 Task: Create a rule from the Routing list, Task moved to a section -> Set Priority in the project ToughWorks , set the section as To-Do and set the priority of the task as  High.
Action: Mouse moved to (64, 262)
Screenshot: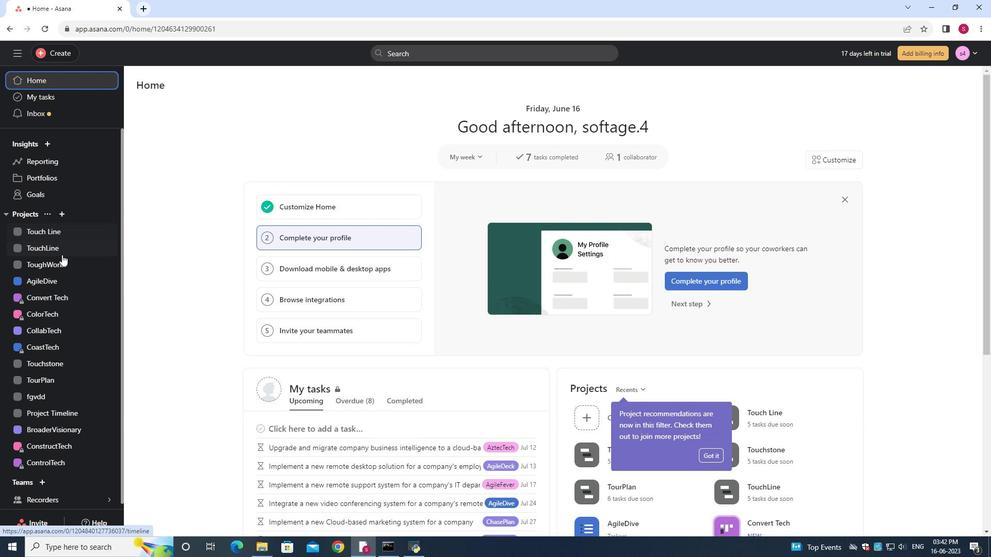 
Action: Mouse pressed left at (64, 262)
Screenshot: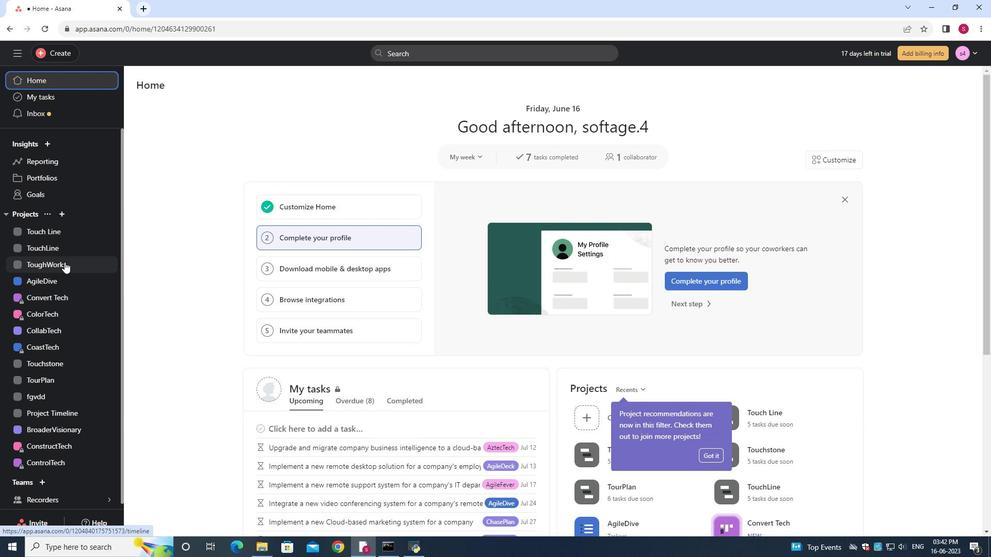 
Action: Mouse moved to (950, 93)
Screenshot: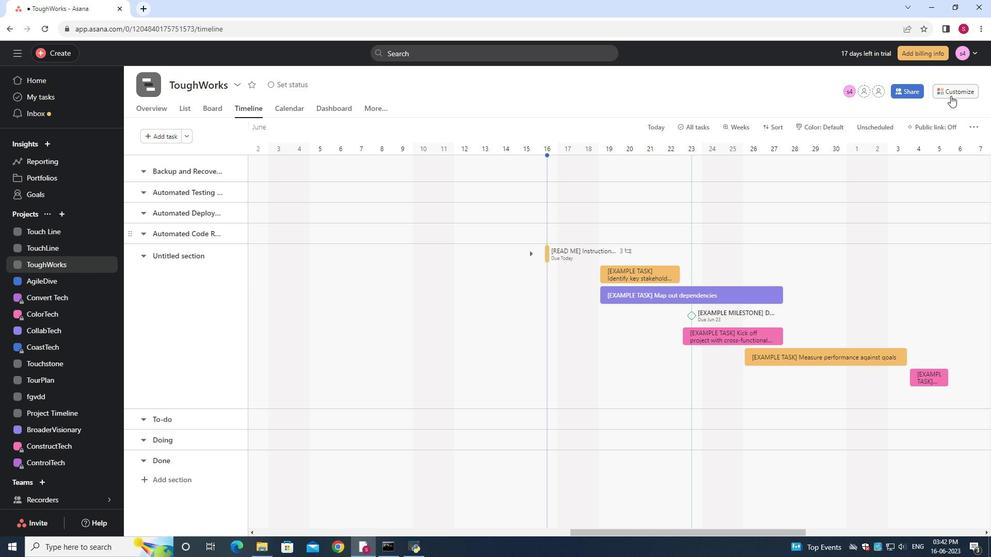 
Action: Mouse pressed left at (950, 93)
Screenshot: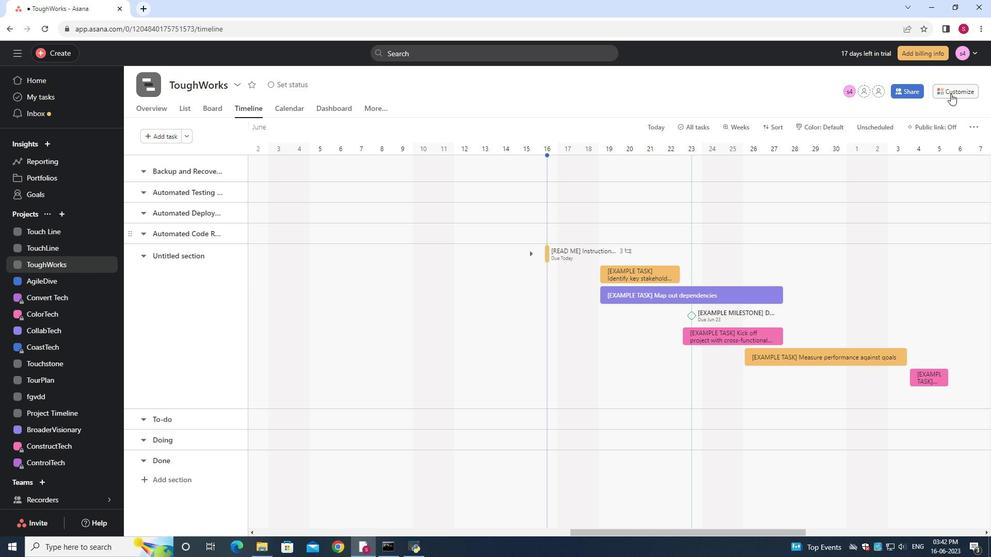 
Action: Mouse moved to (776, 224)
Screenshot: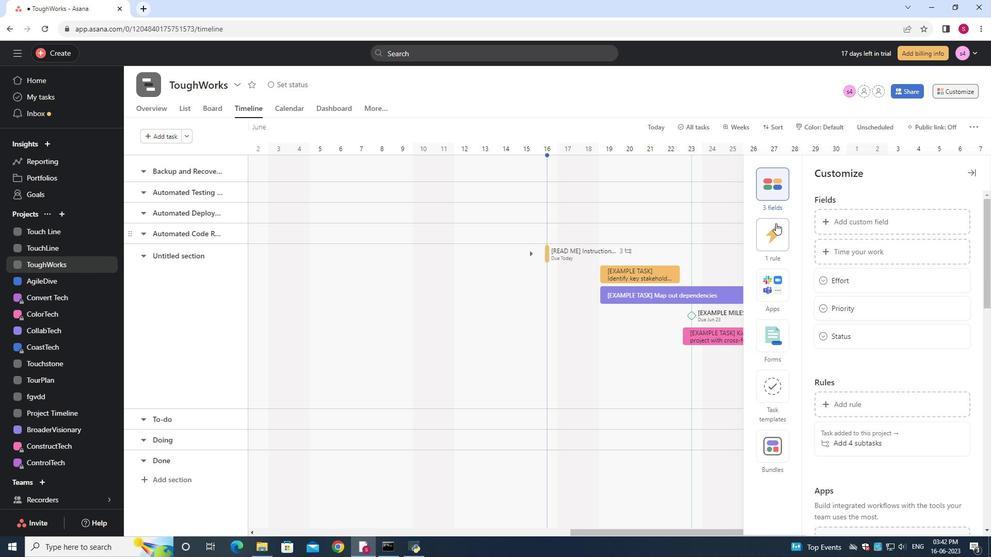 
Action: Mouse pressed left at (776, 224)
Screenshot: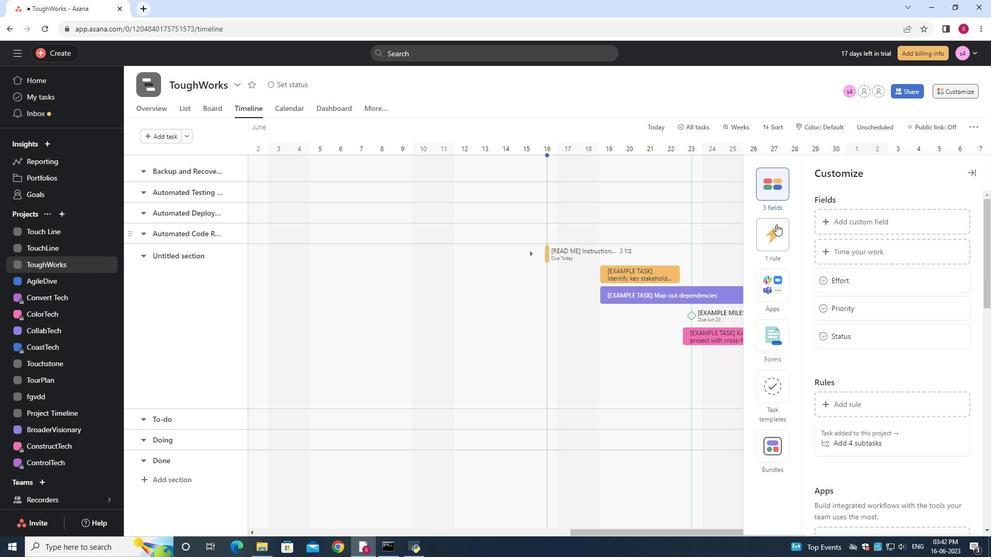 
Action: Mouse moved to (855, 217)
Screenshot: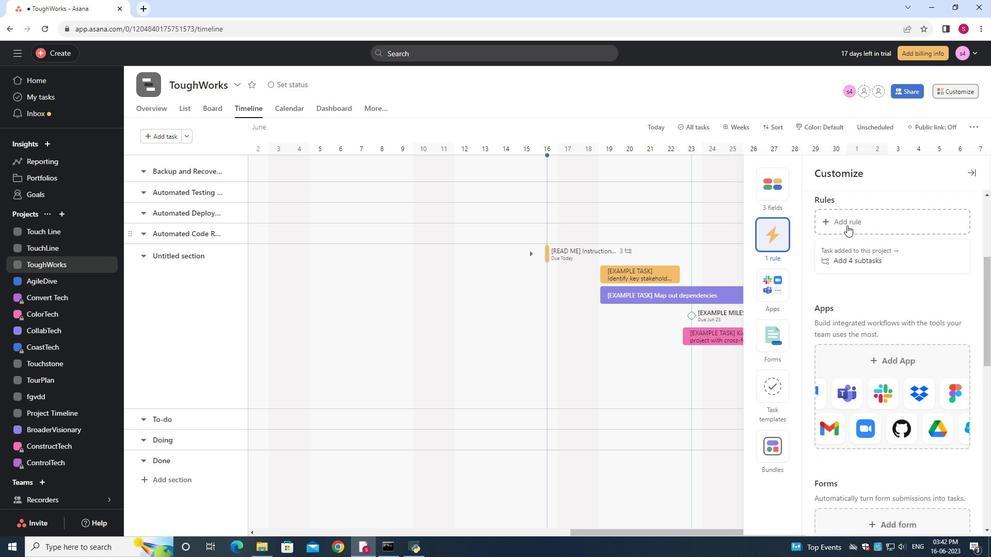 
Action: Mouse pressed left at (855, 217)
Screenshot: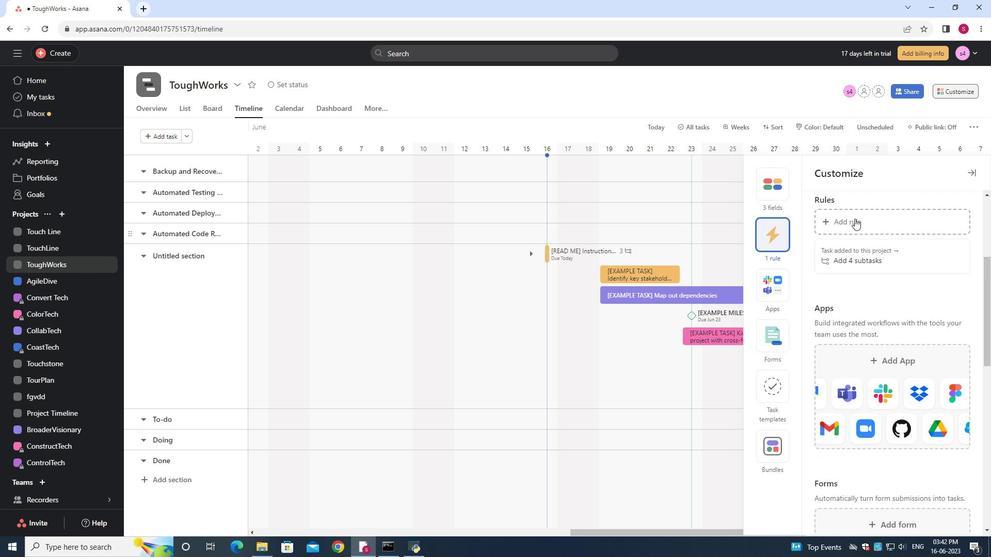 
Action: Mouse moved to (232, 142)
Screenshot: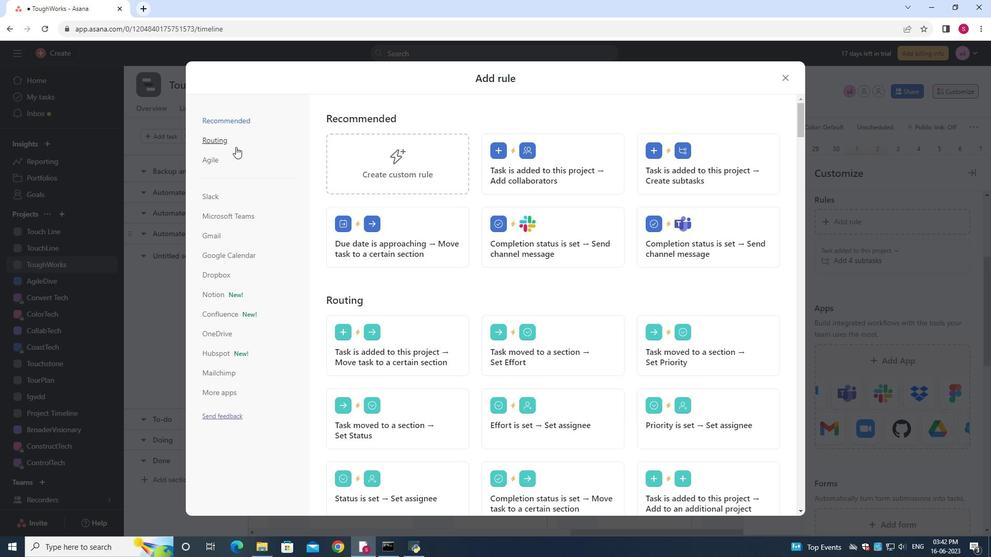 
Action: Mouse pressed left at (232, 142)
Screenshot: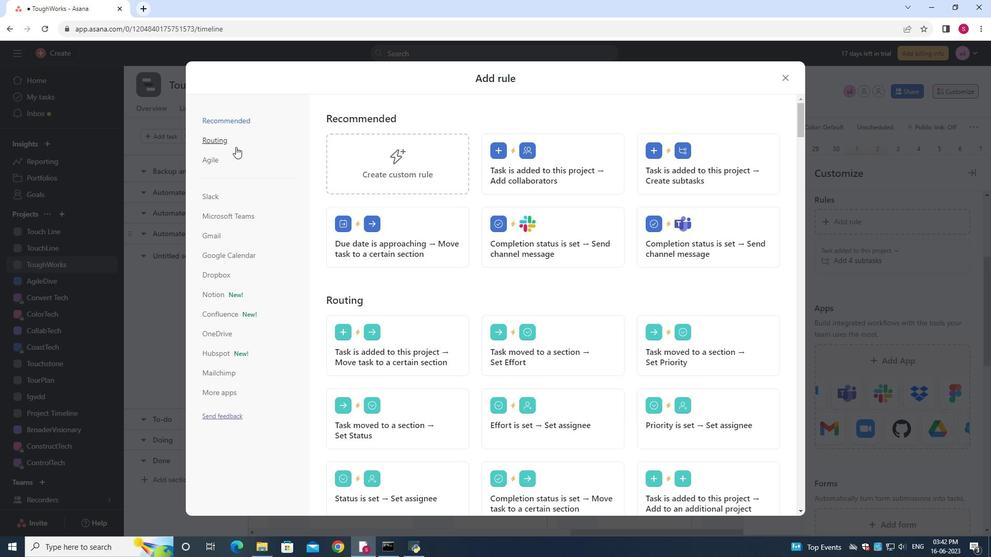 
Action: Mouse moved to (661, 154)
Screenshot: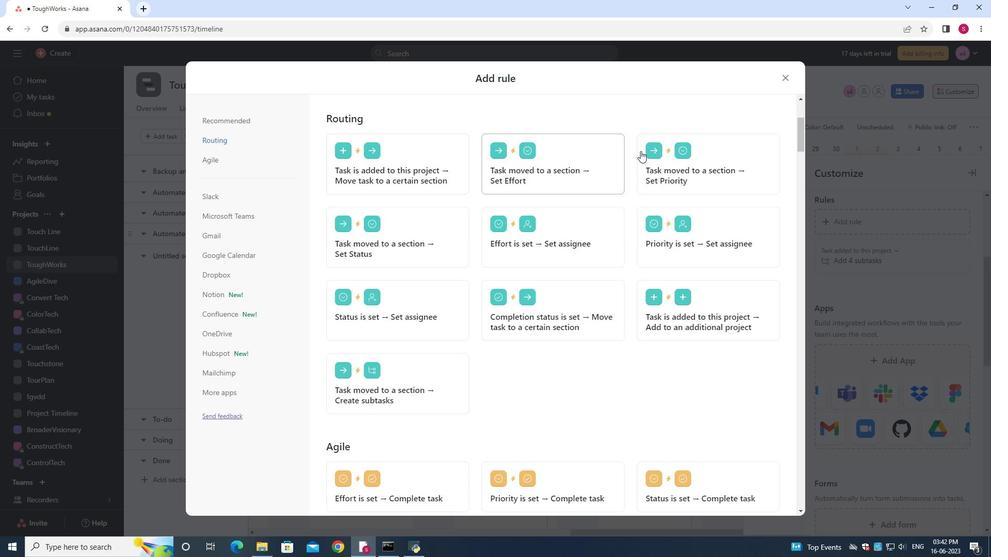 
Action: Mouse pressed left at (661, 154)
Screenshot: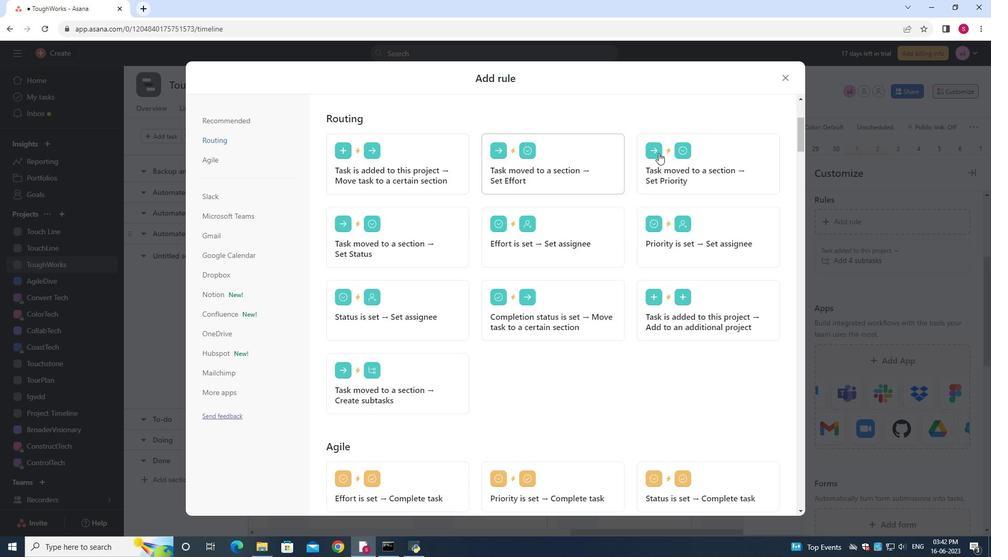 
Action: Mouse moved to (355, 289)
Screenshot: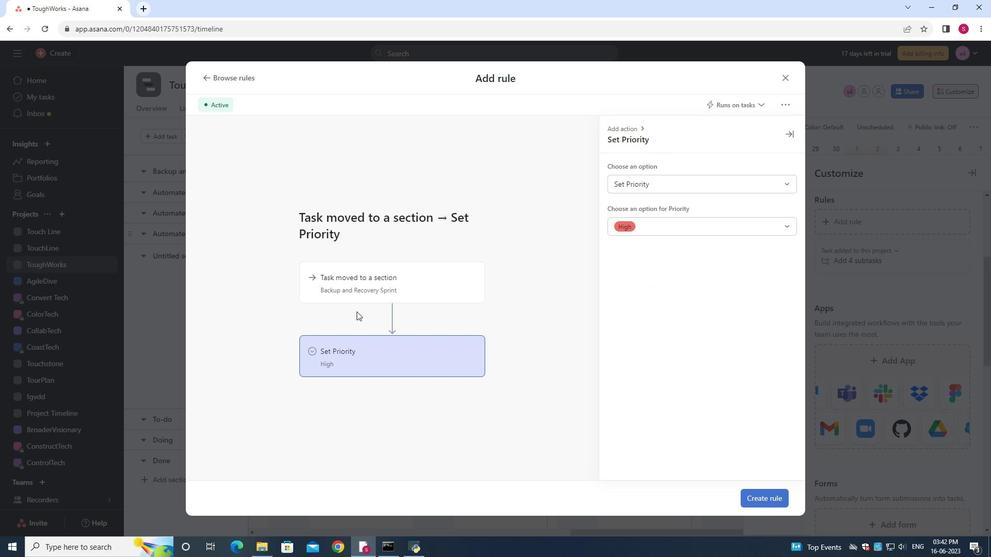 
Action: Mouse pressed left at (355, 289)
Screenshot: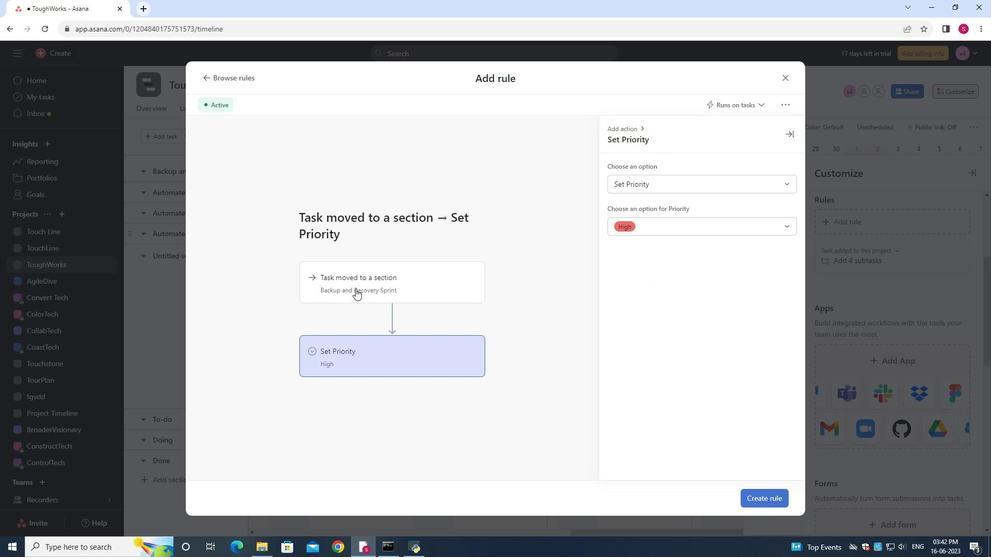
Action: Mouse moved to (641, 184)
Screenshot: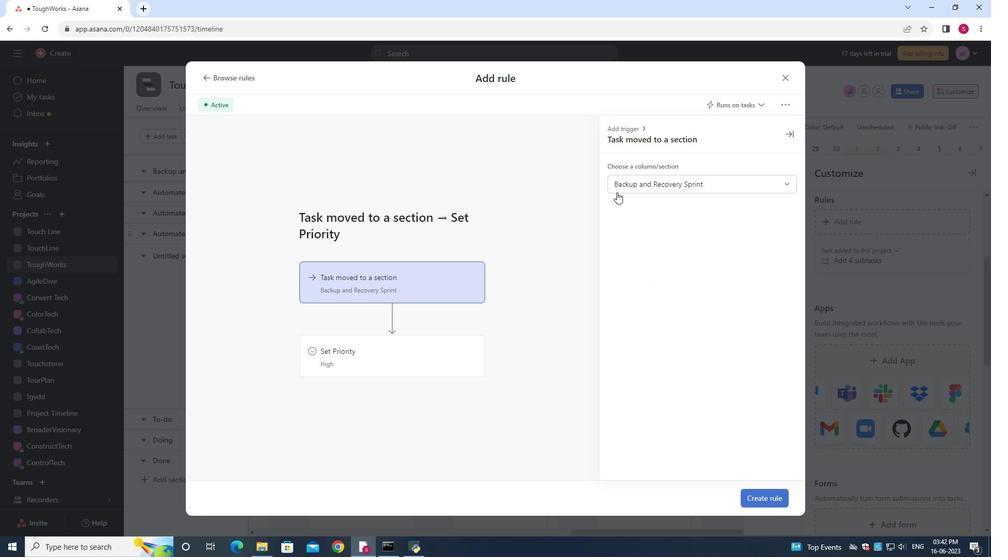 
Action: Mouse pressed left at (641, 184)
Screenshot: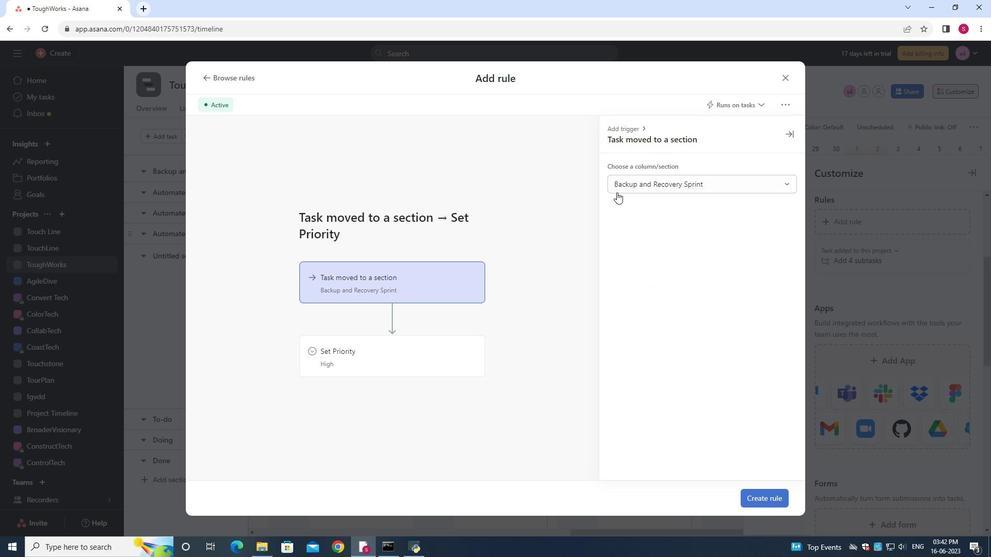 
Action: Mouse moved to (640, 298)
Screenshot: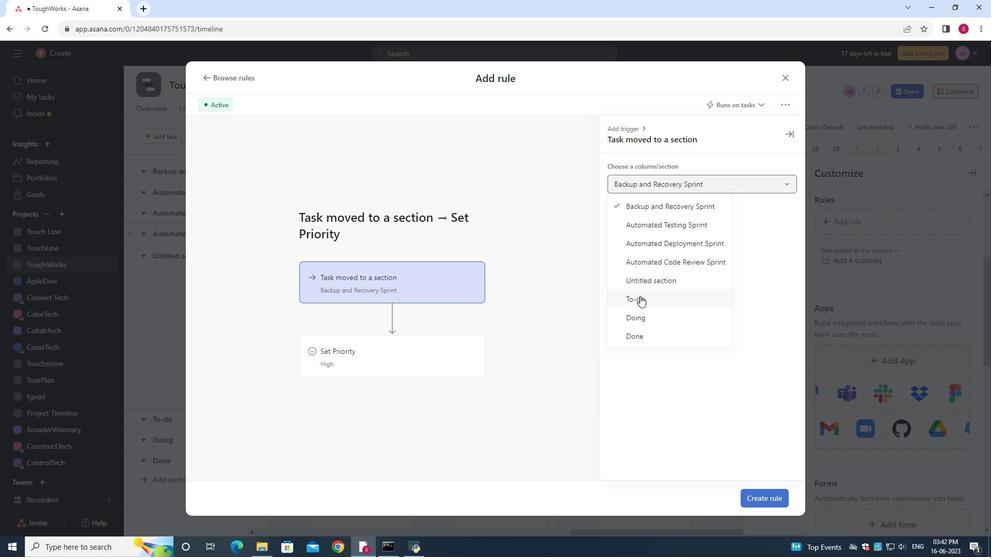 
Action: Mouse pressed left at (640, 298)
Screenshot: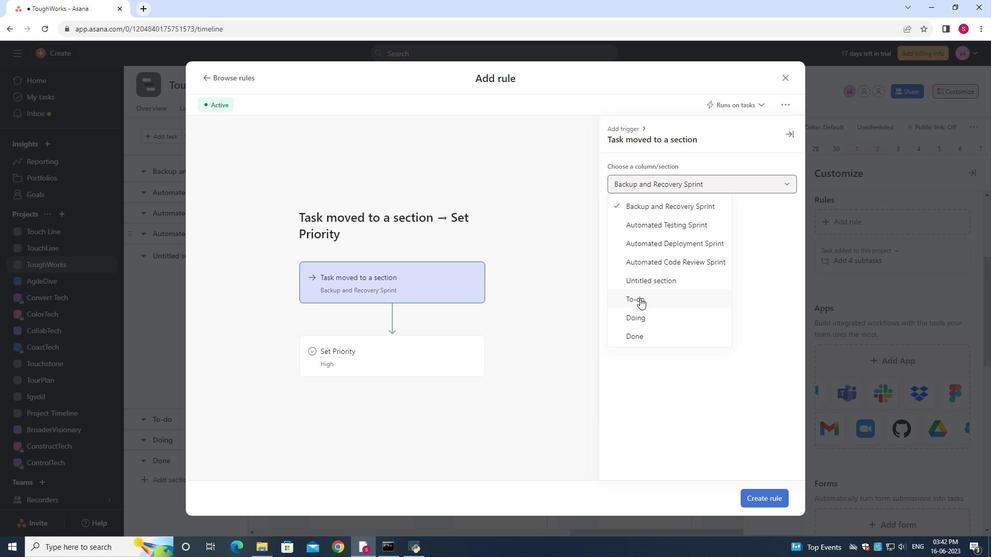 
Action: Mouse moved to (368, 359)
Screenshot: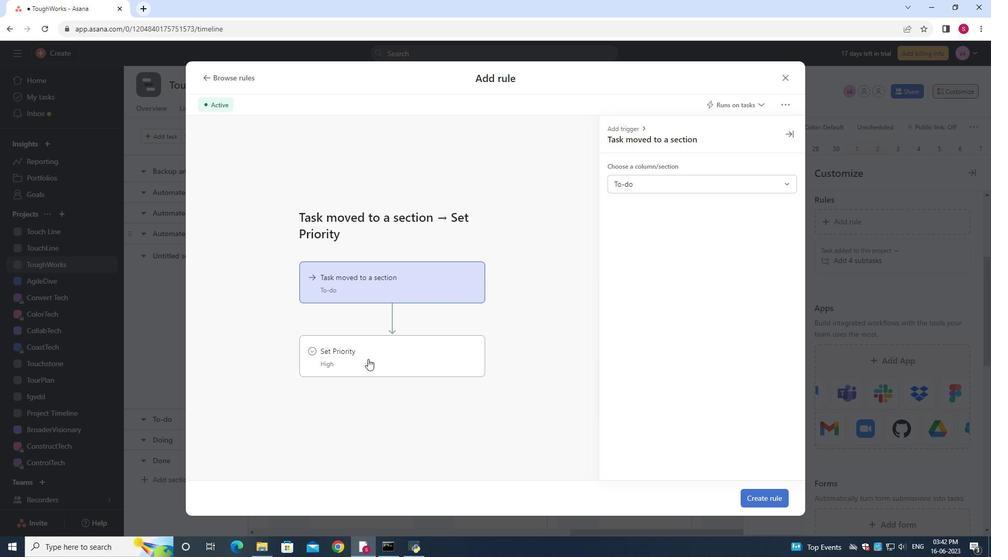 
Action: Mouse pressed left at (368, 359)
Screenshot: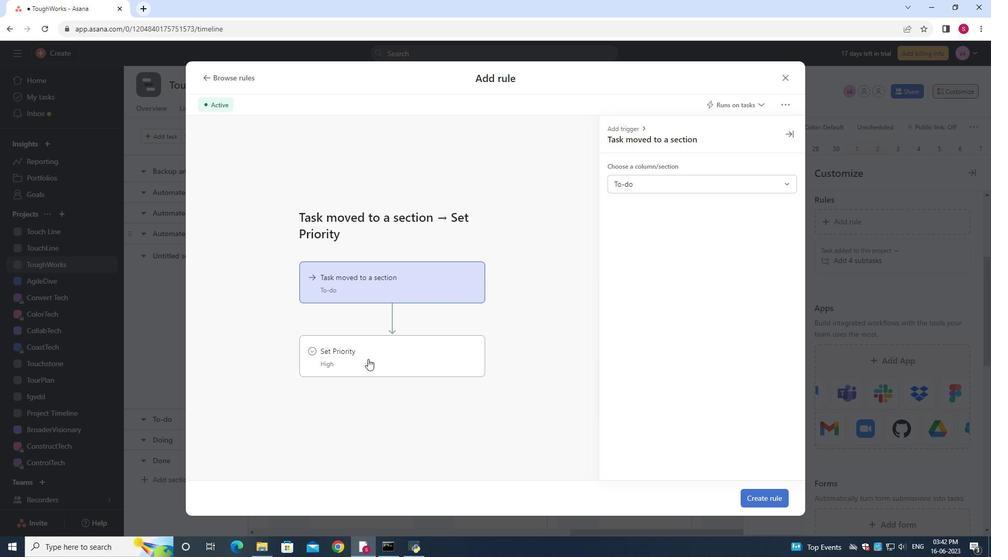 
Action: Mouse moved to (669, 229)
Screenshot: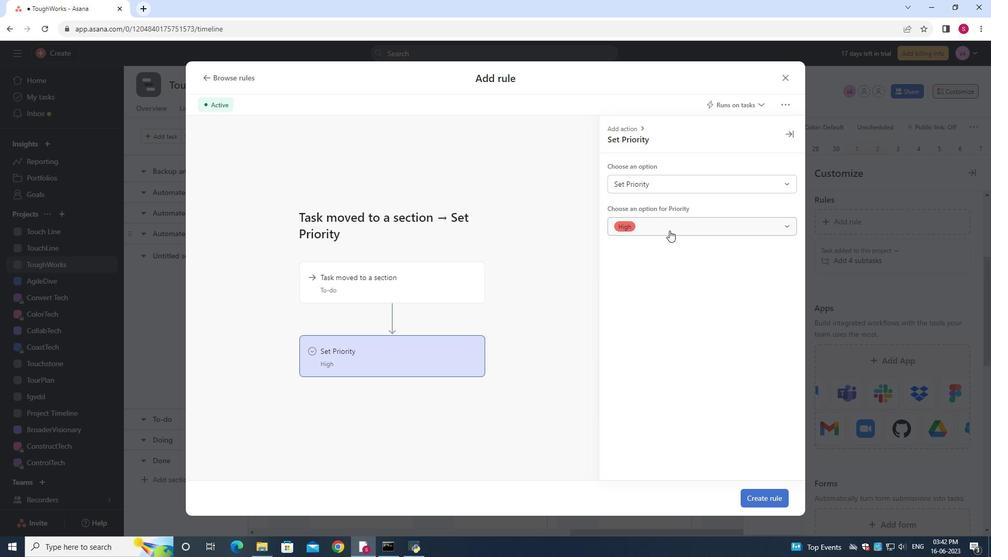 
Action: Mouse pressed left at (669, 229)
Screenshot: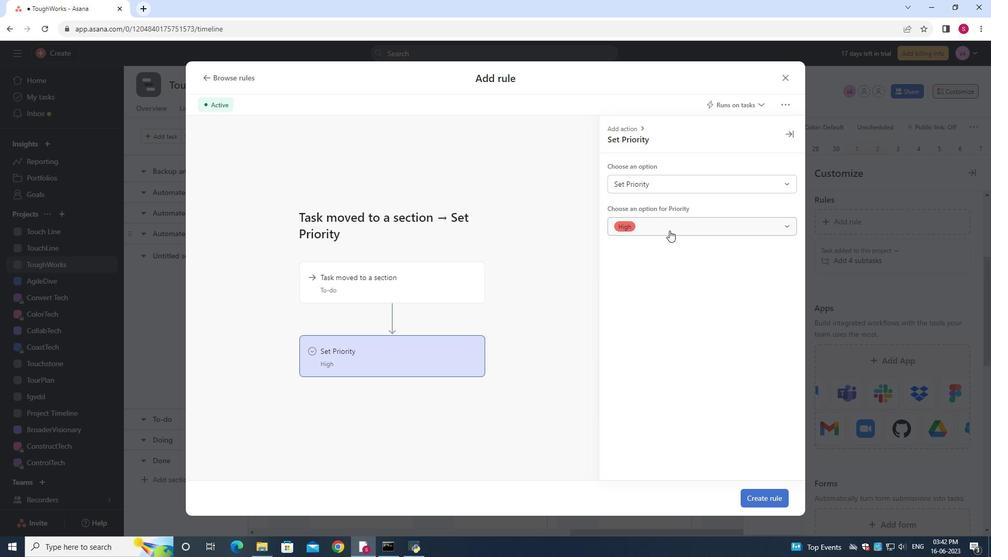 
Action: Mouse moved to (630, 250)
Screenshot: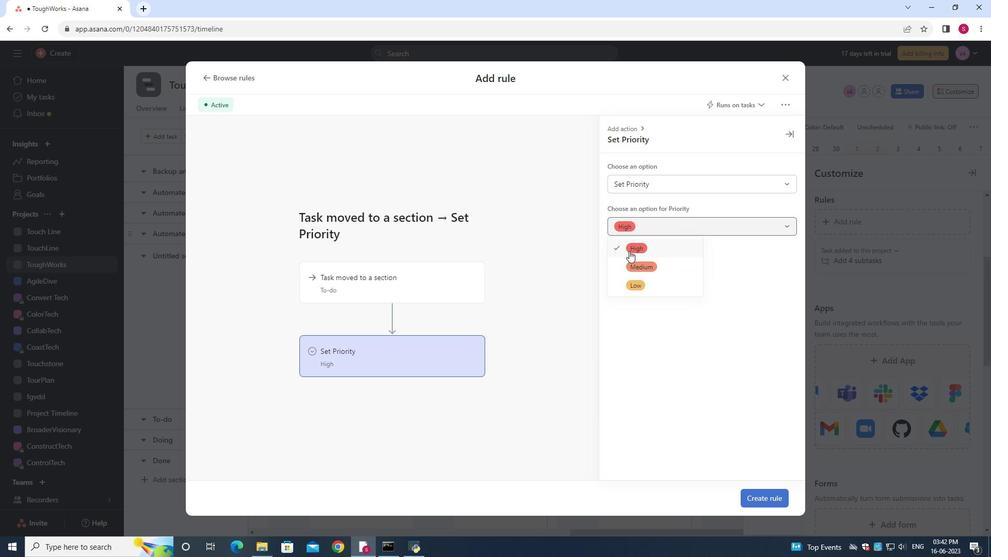 
Action: Mouse pressed left at (630, 250)
Screenshot: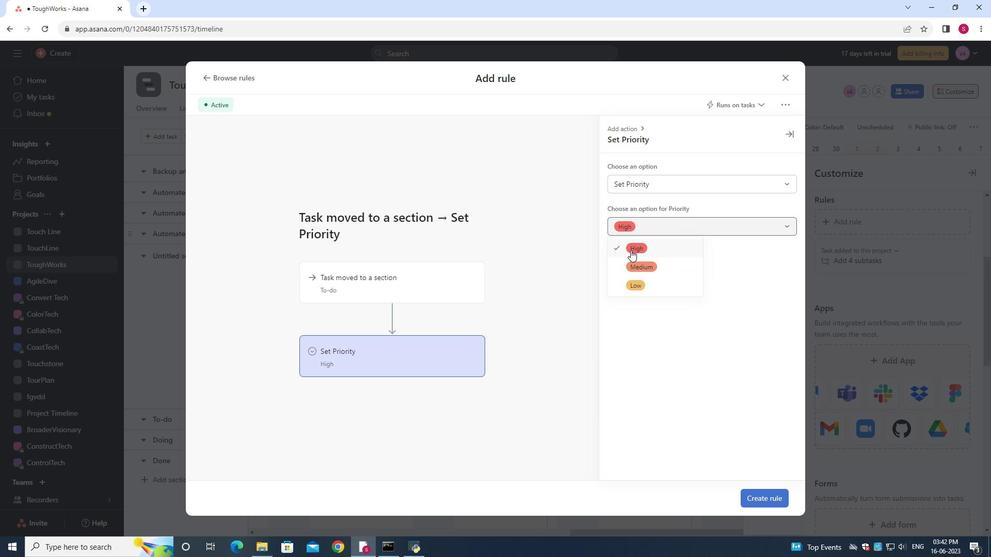 
Action: Mouse moved to (763, 498)
Screenshot: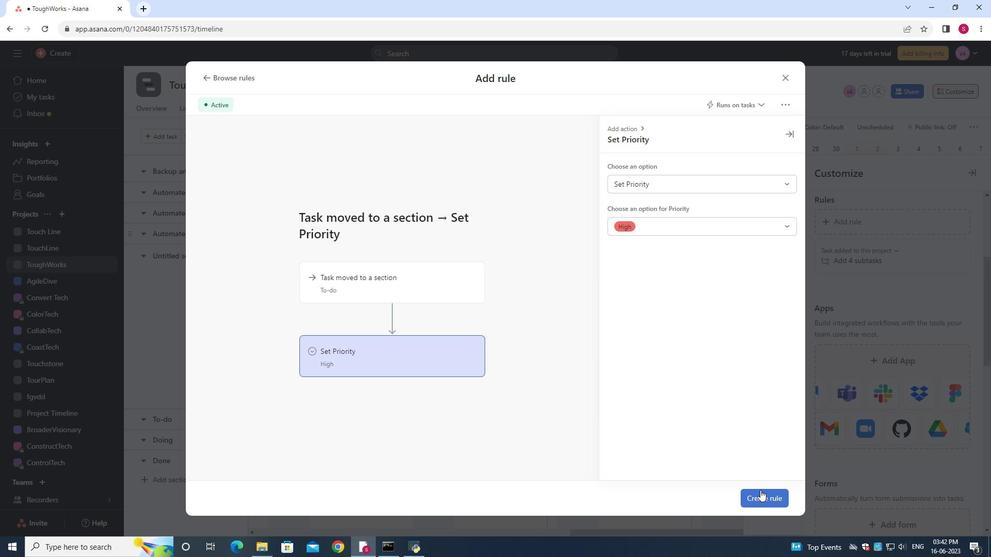 
Action: Mouse pressed left at (763, 498)
Screenshot: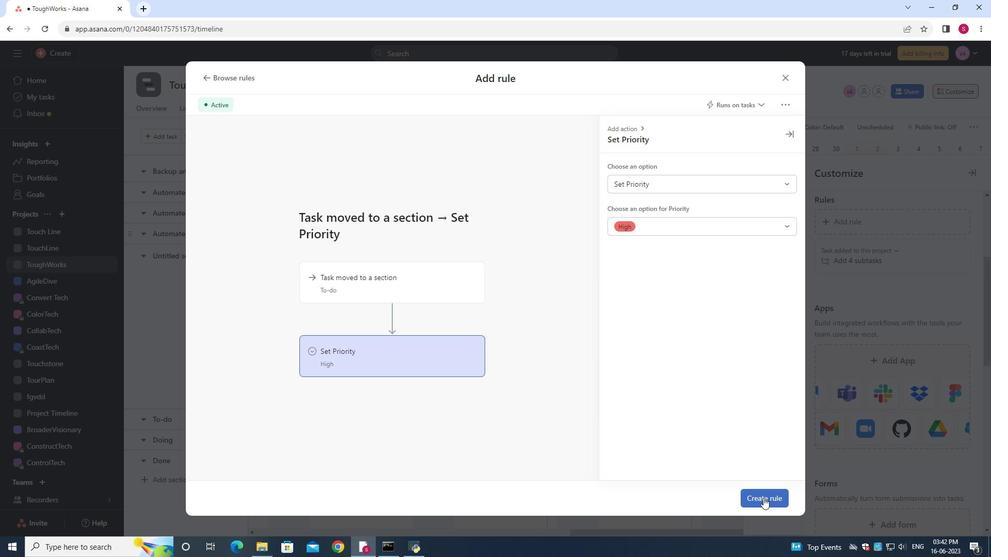 
Action: Mouse moved to (510, 317)
Screenshot: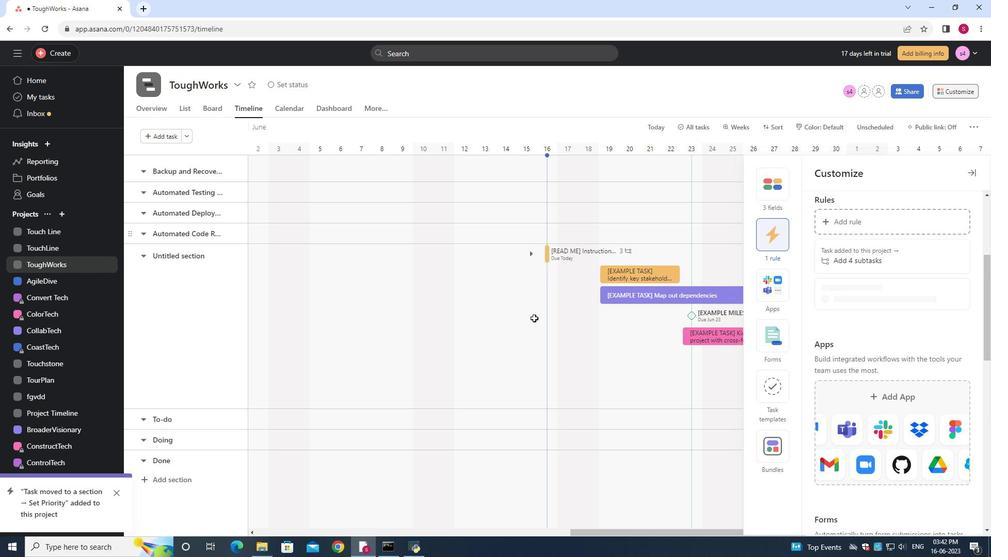 
